 Task: Look for products in the category "Amino Acids" from Store Brand only.
Action: Mouse moved to (244, 111)
Screenshot: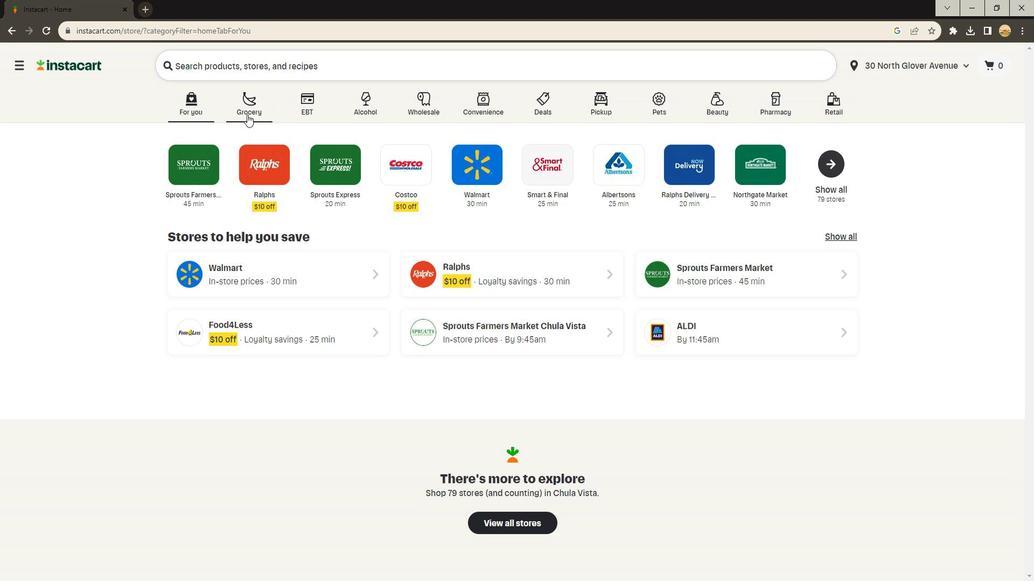 
Action: Mouse pressed left at (244, 111)
Screenshot: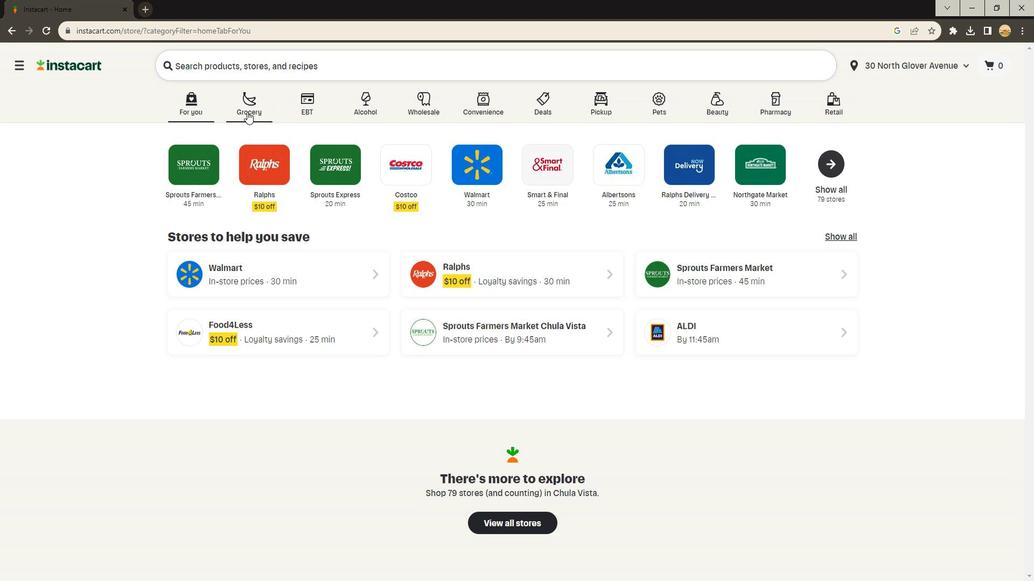 
Action: Mouse moved to (237, 300)
Screenshot: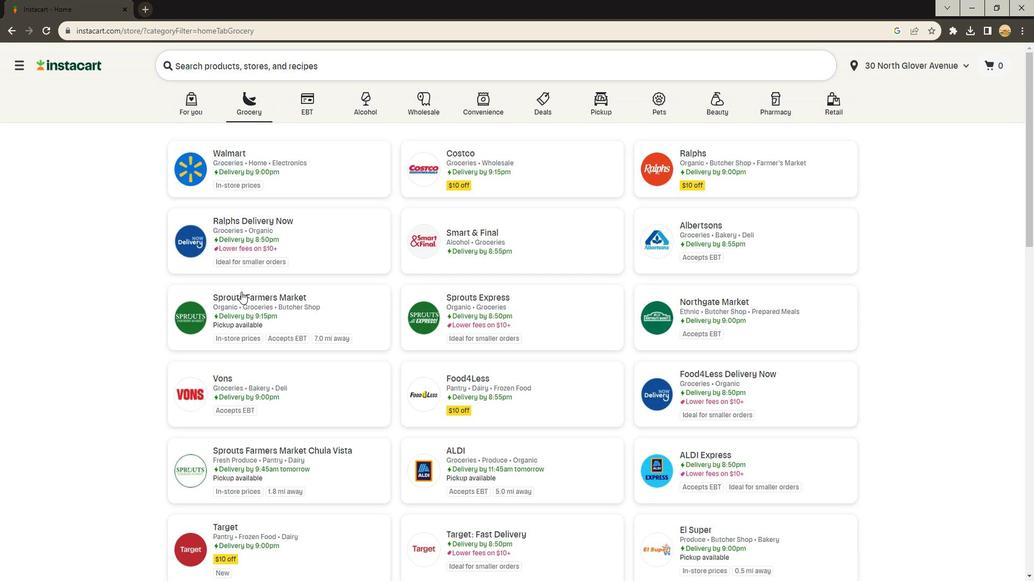
Action: Mouse pressed left at (237, 300)
Screenshot: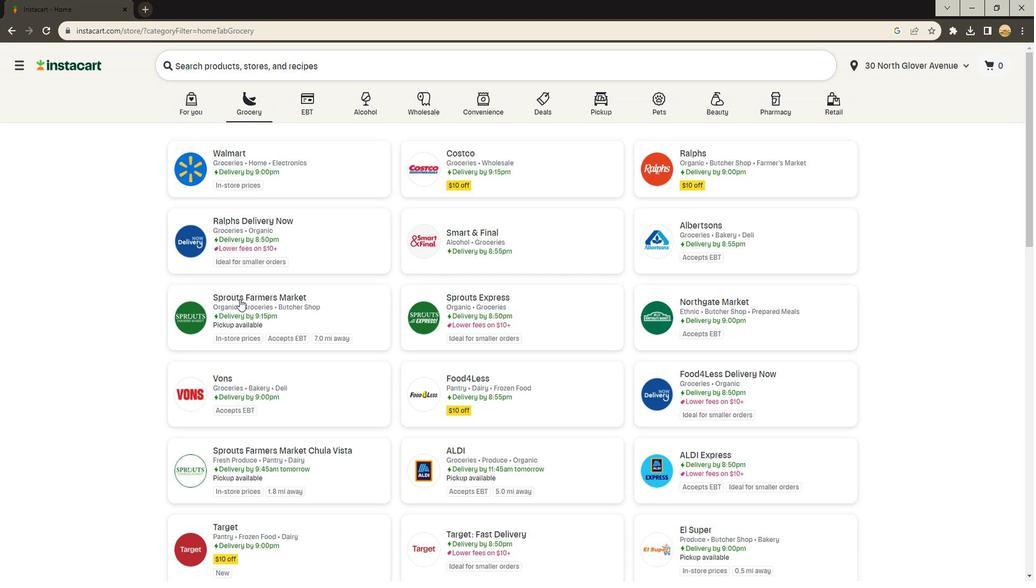 
Action: Mouse moved to (59, 294)
Screenshot: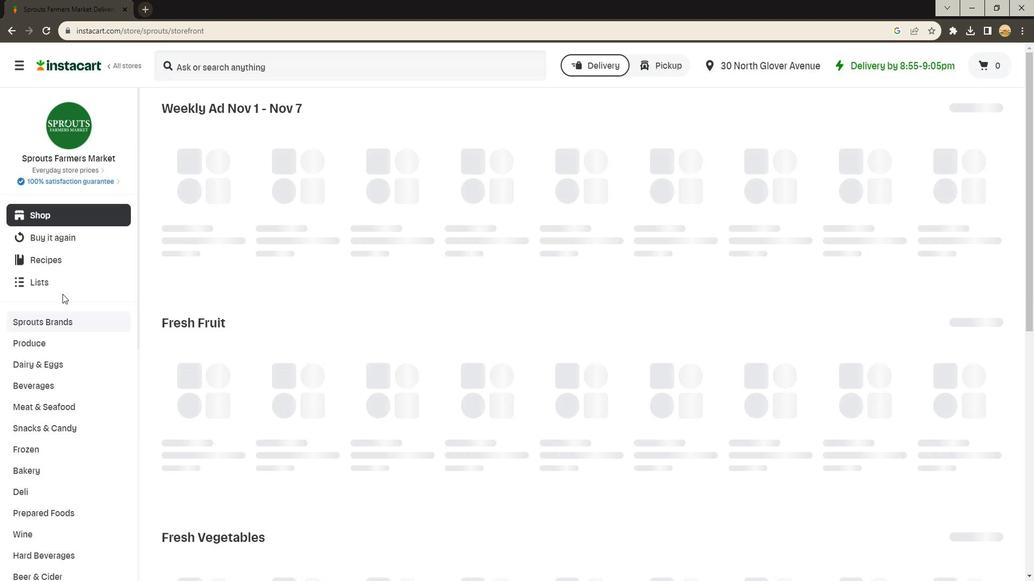 
Action: Mouse scrolled (59, 293) with delta (0, 0)
Screenshot: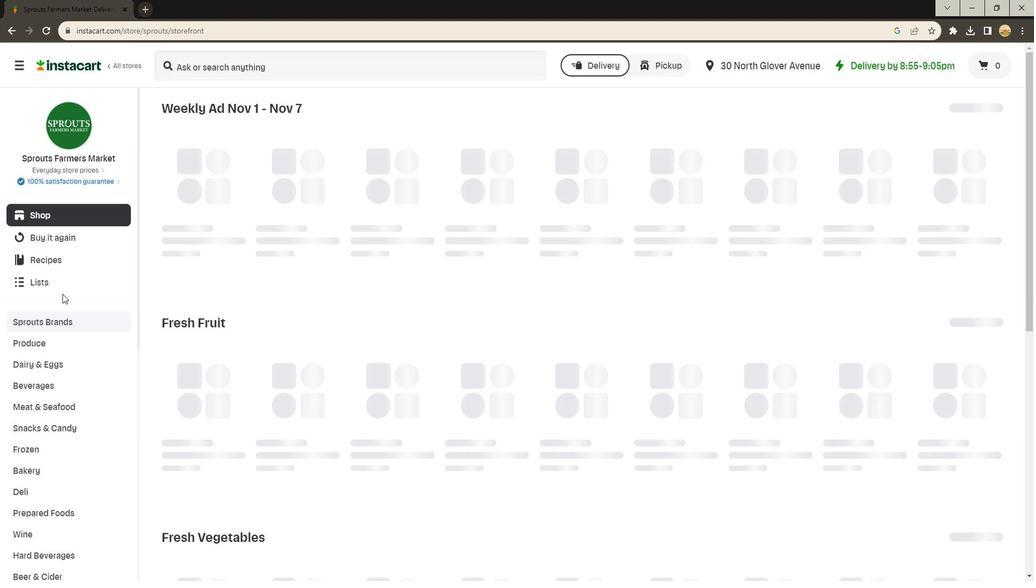 
Action: Mouse moved to (59, 294)
Screenshot: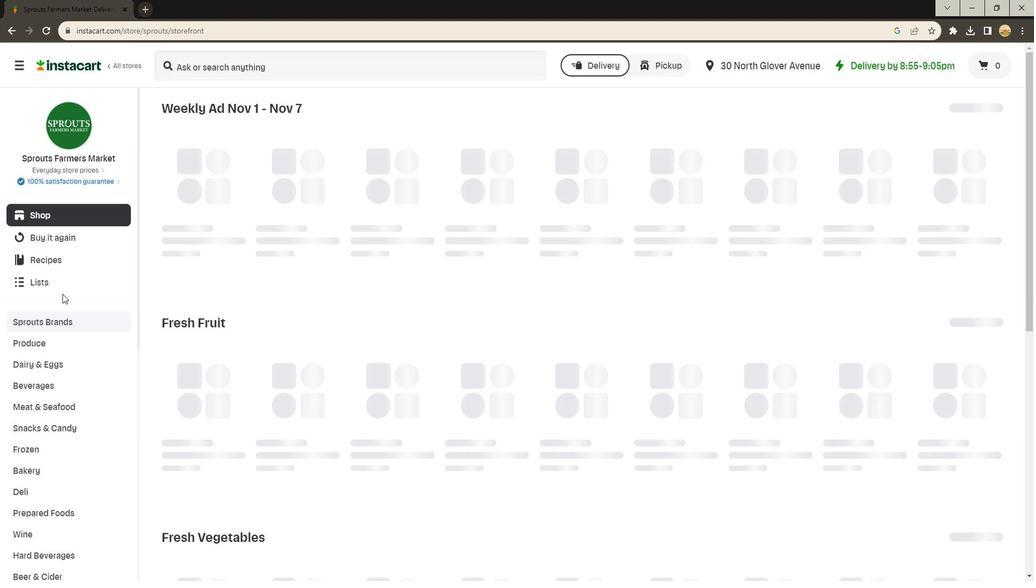 
Action: Mouse scrolled (59, 293) with delta (0, 0)
Screenshot: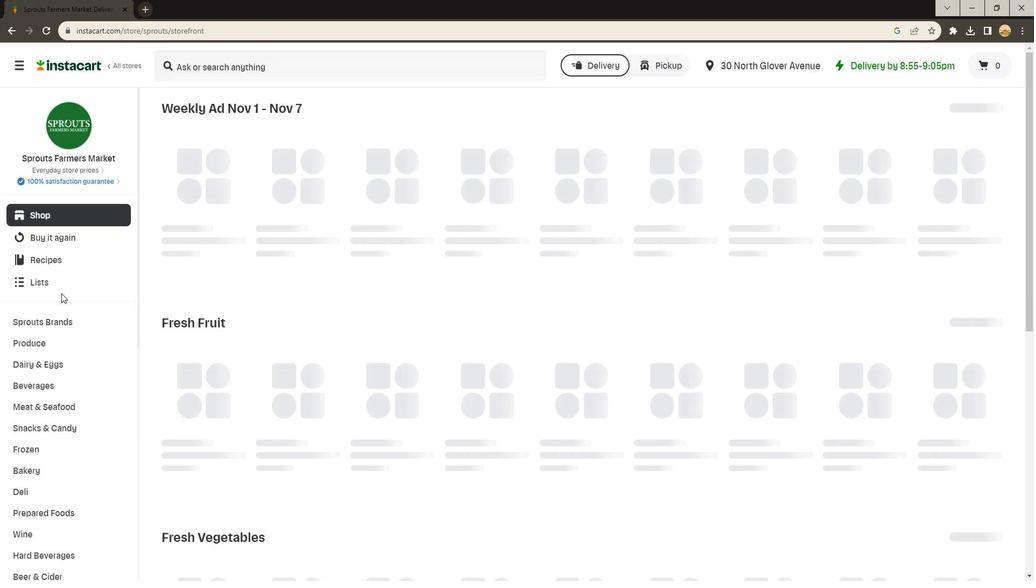 
Action: Mouse scrolled (59, 293) with delta (0, 0)
Screenshot: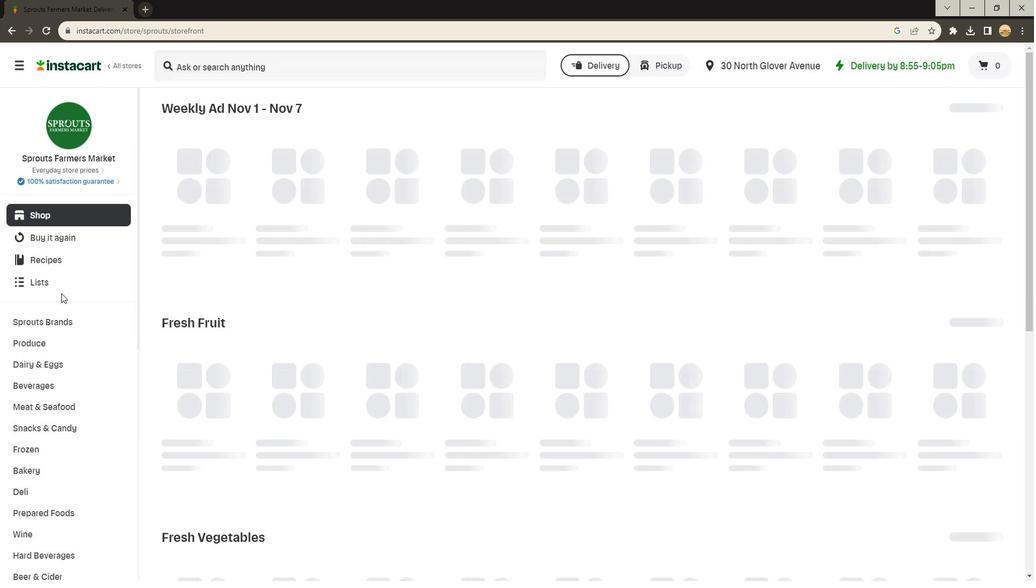 
Action: Mouse scrolled (59, 293) with delta (0, 0)
Screenshot: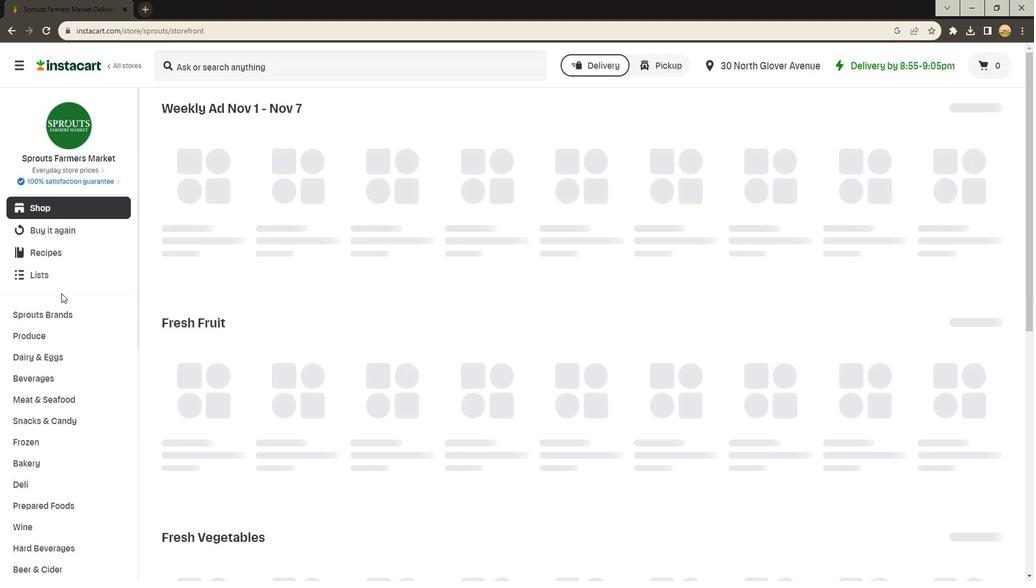 
Action: Mouse scrolled (59, 293) with delta (0, 0)
Screenshot: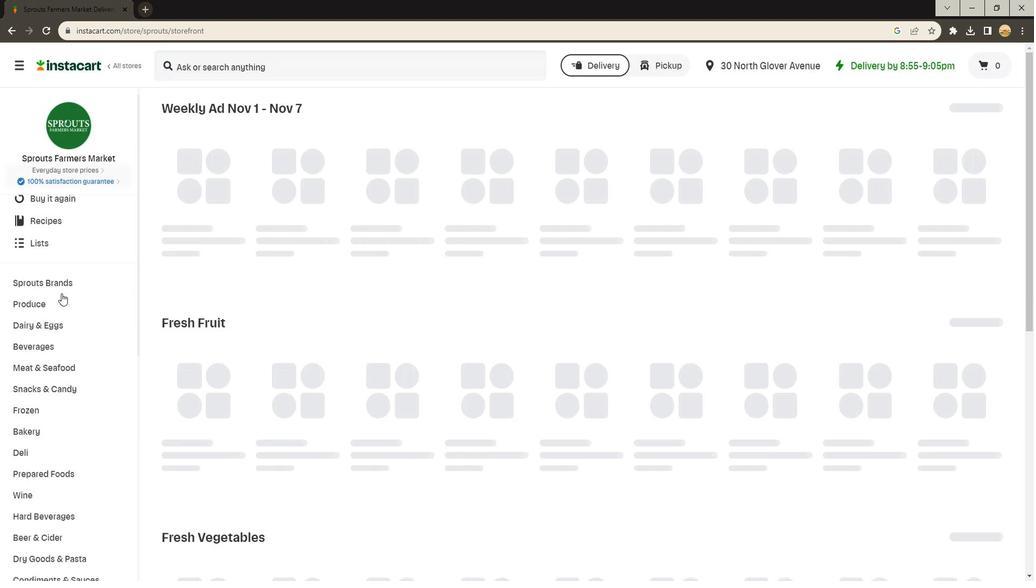 
Action: Mouse scrolled (59, 293) with delta (0, 0)
Screenshot: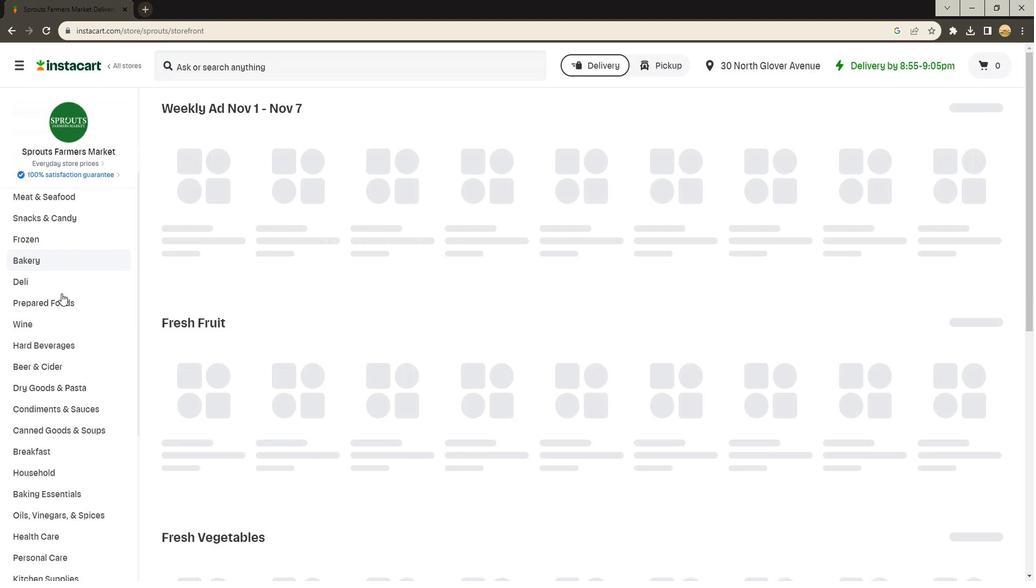 
Action: Mouse scrolled (59, 293) with delta (0, 0)
Screenshot: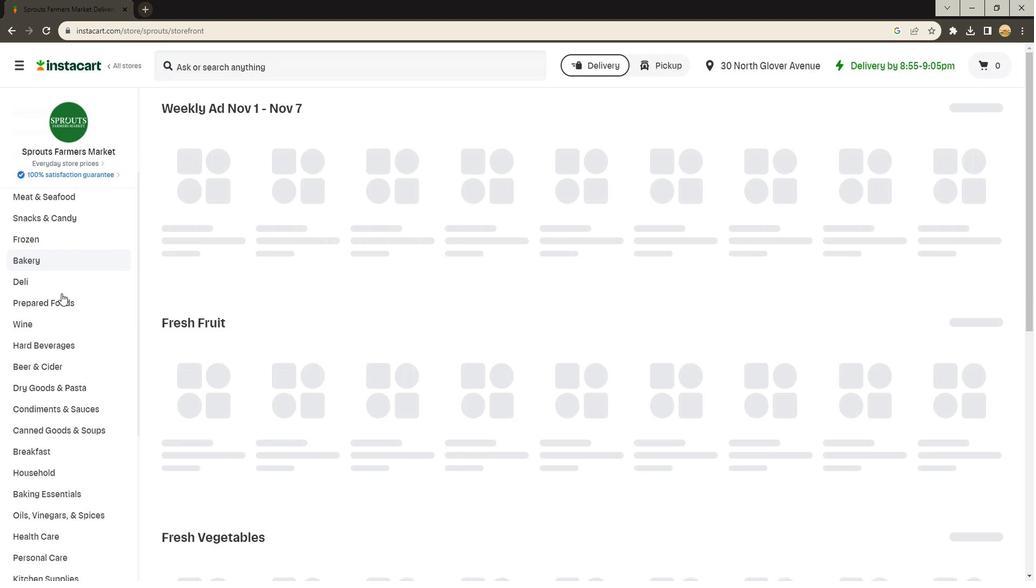 
Action: Mouse scrolled (59, 293) with delta (0, 0)
Screenshot: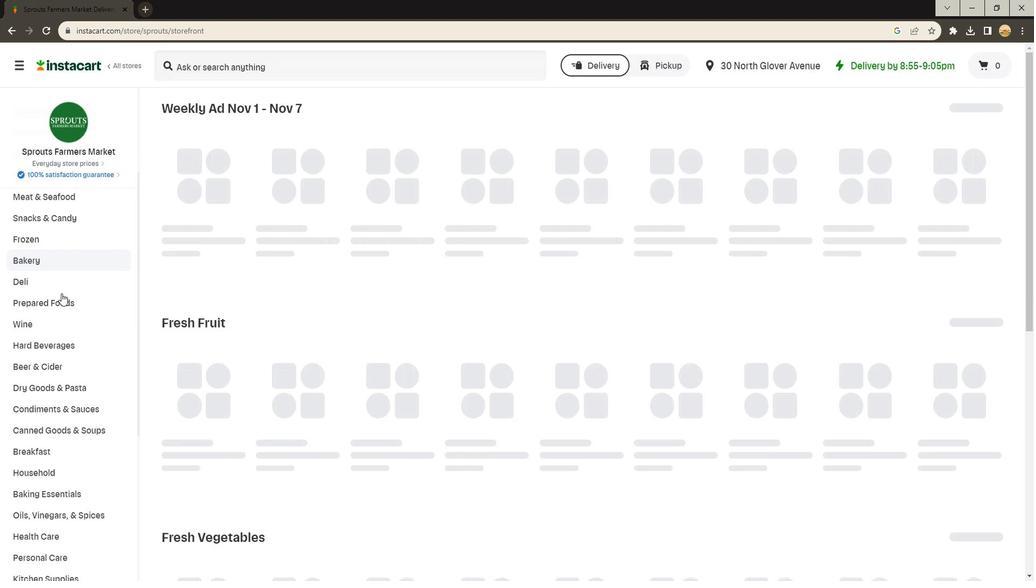
Action: Mouse moved to (56, 306)
Screenshot: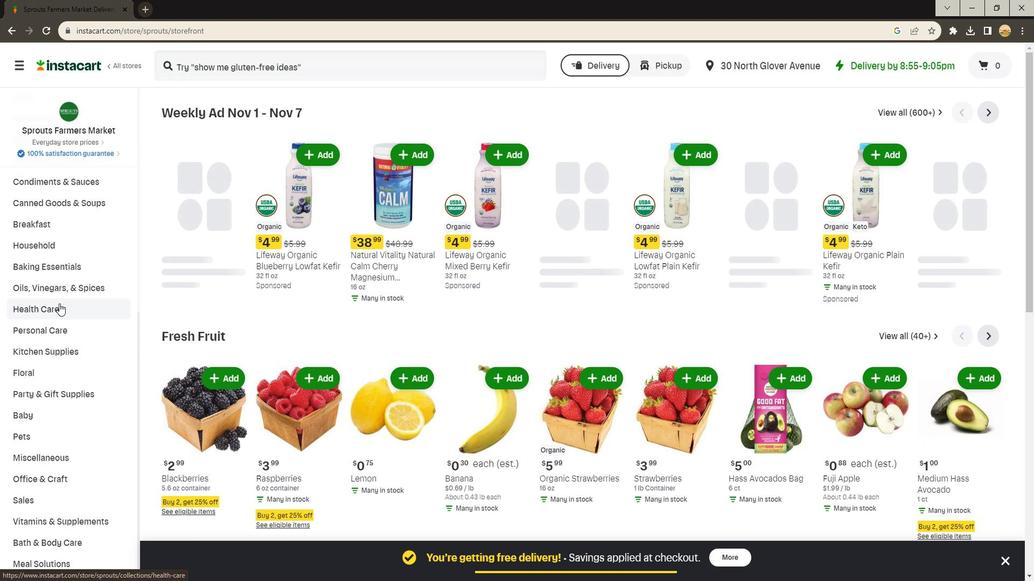 
Action: Mouse pressed left at (56, 306)
Screenshot: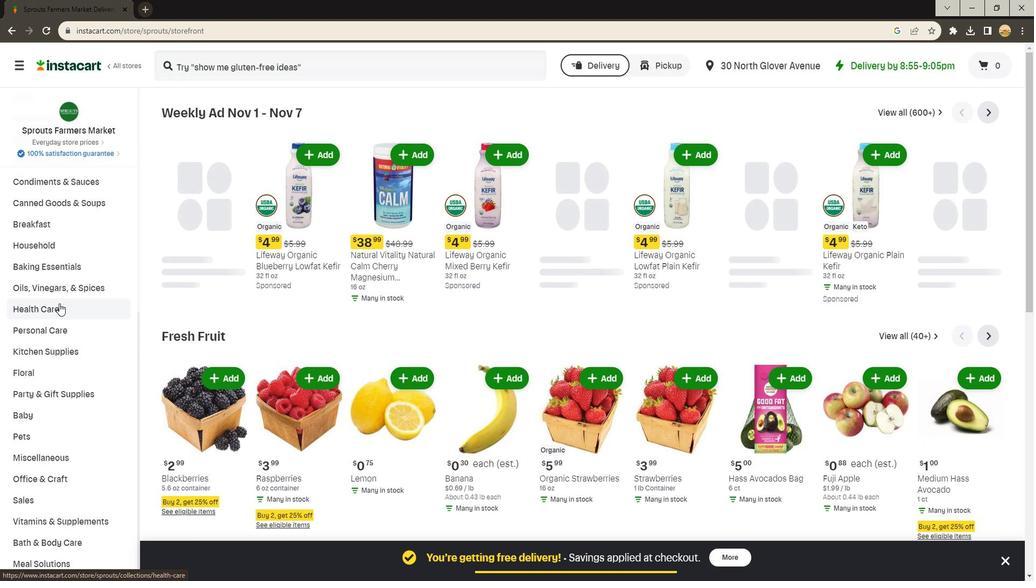 
Action: Mouse moved to (371, 137)
Screenshot: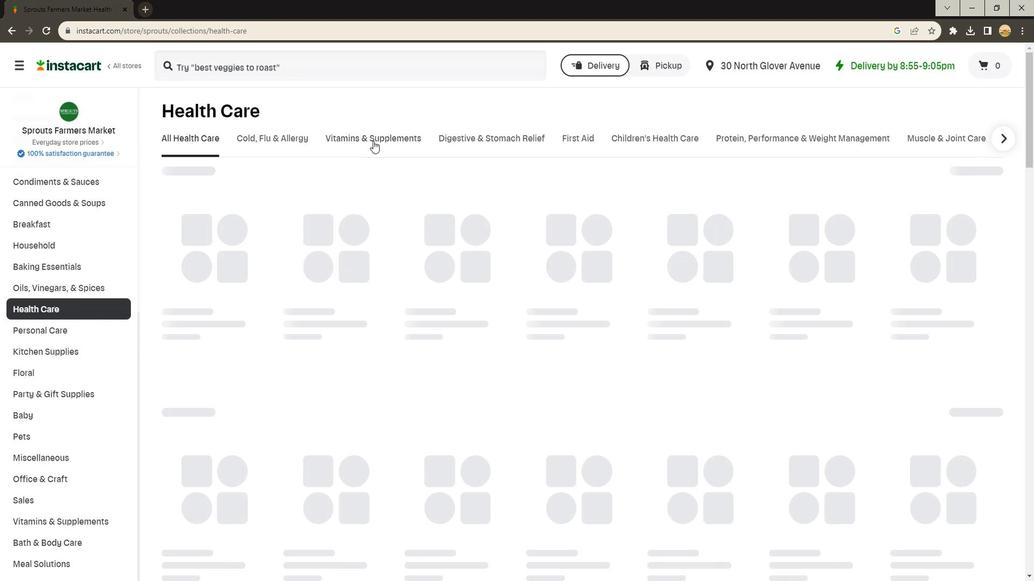 
Action: Mouse pressed left at (371, 137)
Screenshot: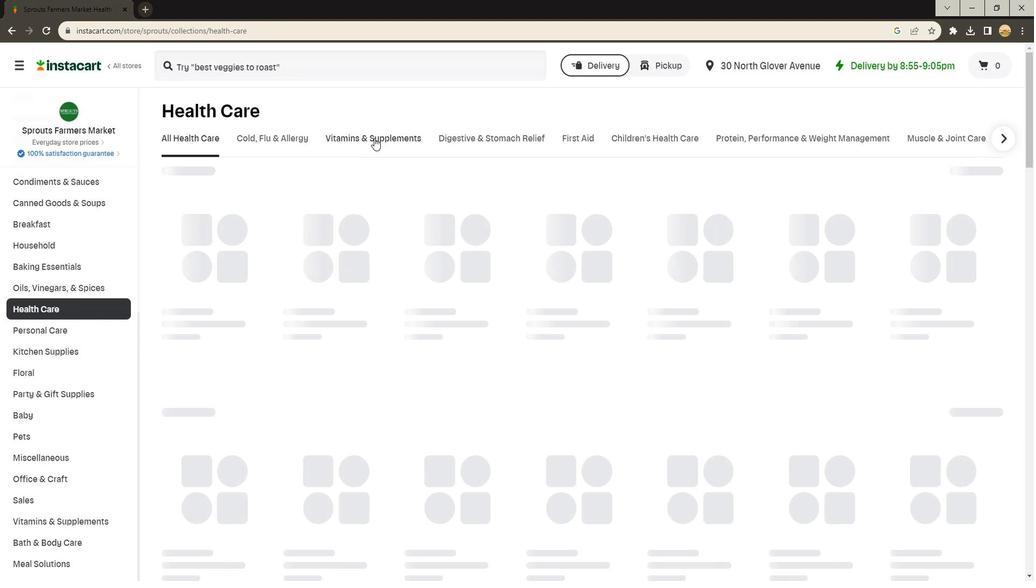 
Action: Mouse moved to (1008, 183)
Screenshot: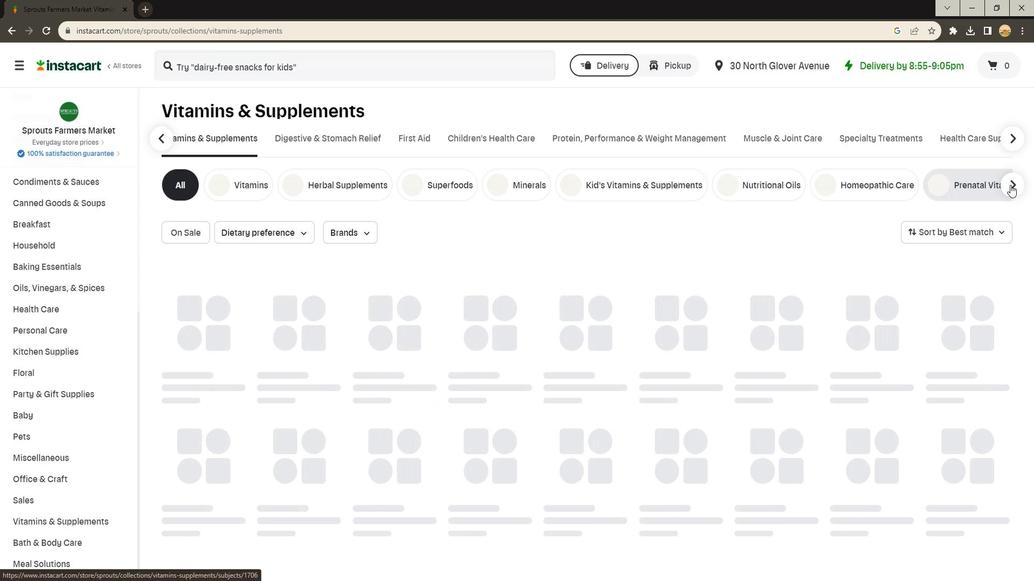 
Action: Mouse pressed left at (1008, 183)
Screenshot: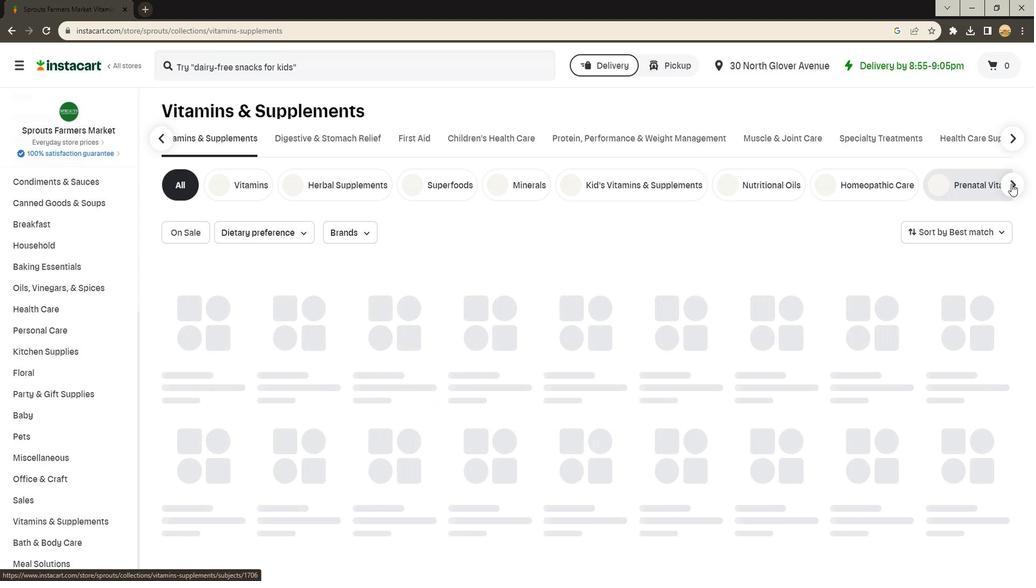 
Action: Mouse moved to (681, 189)
Screenshot: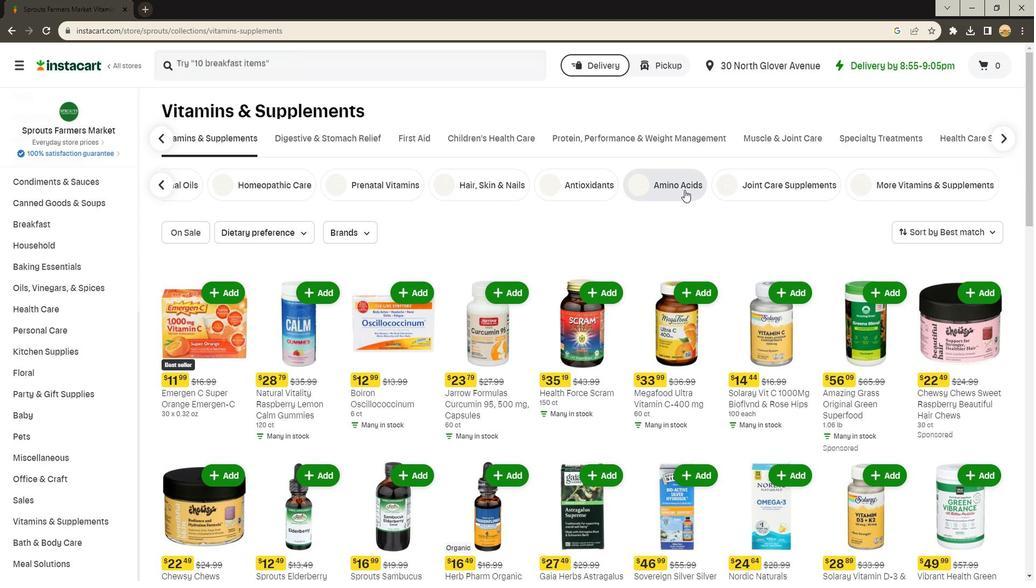 
Action: Mouse pressed left at (681, 189)
Screenshot: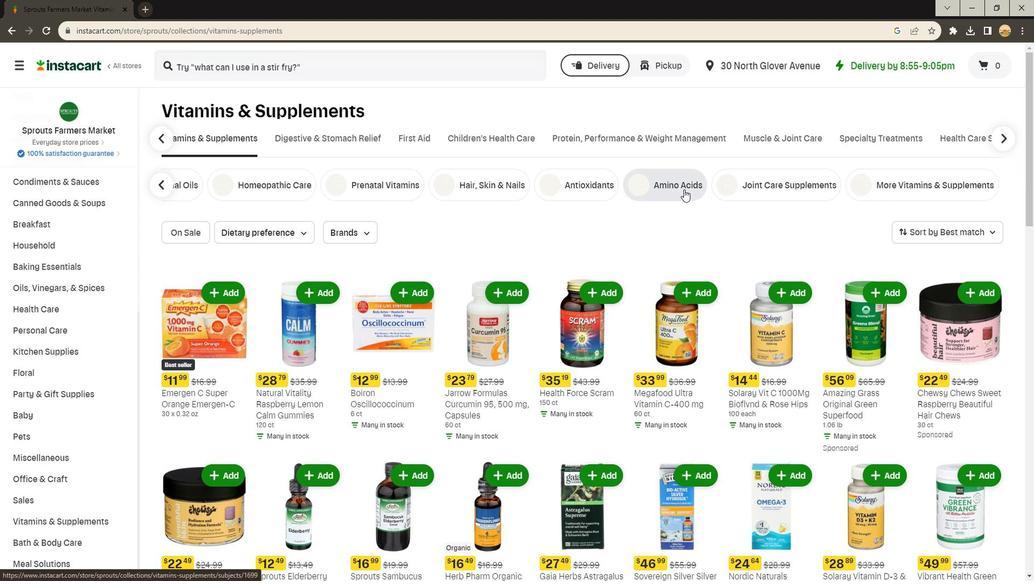 
Action: Mouse moved to (254, 231)
Screenshot: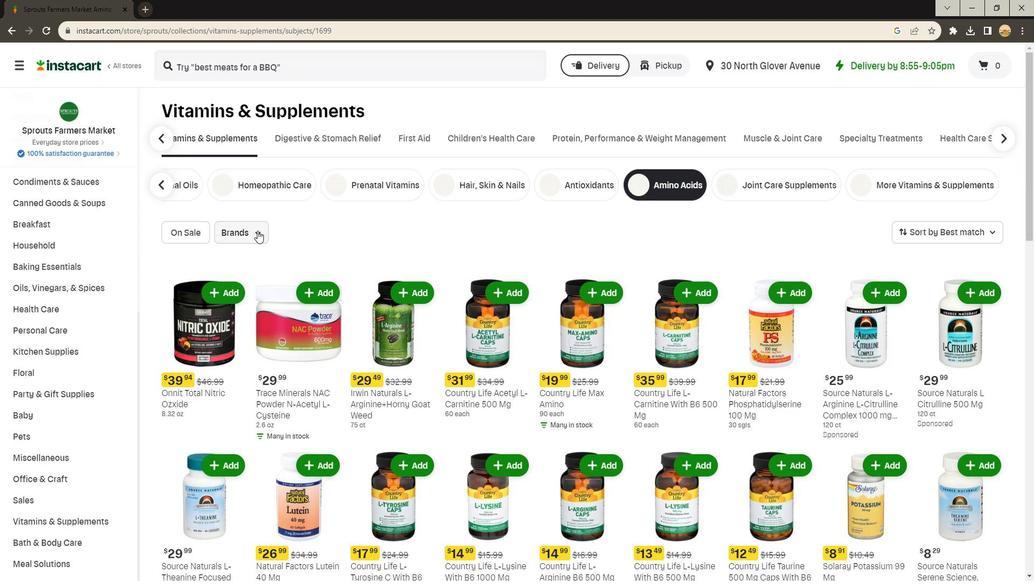 
Action: Mouse pressed left at (254, 231)
Screenshot: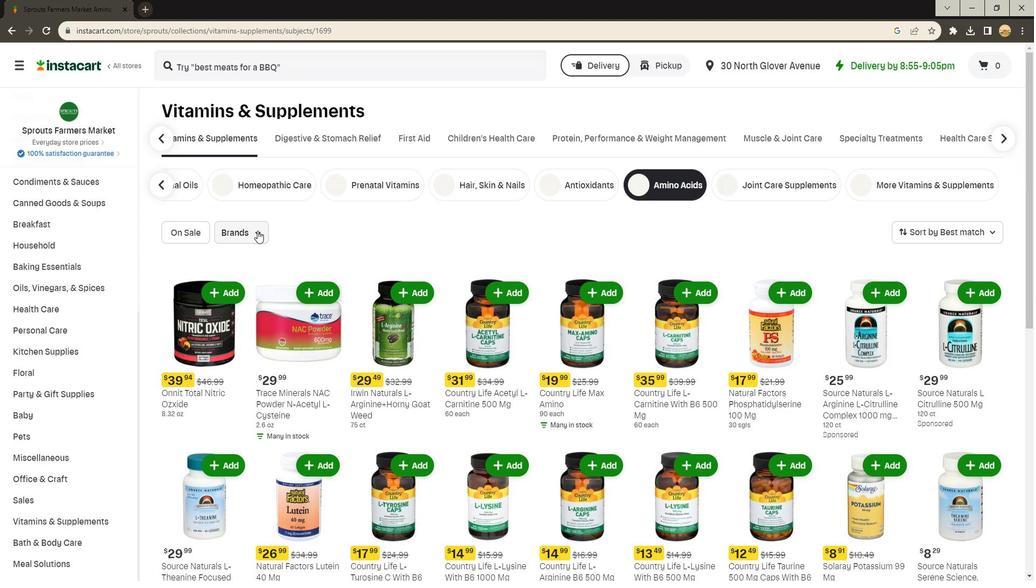 
Action: Mouse moved to (261, 265)
Screenshot: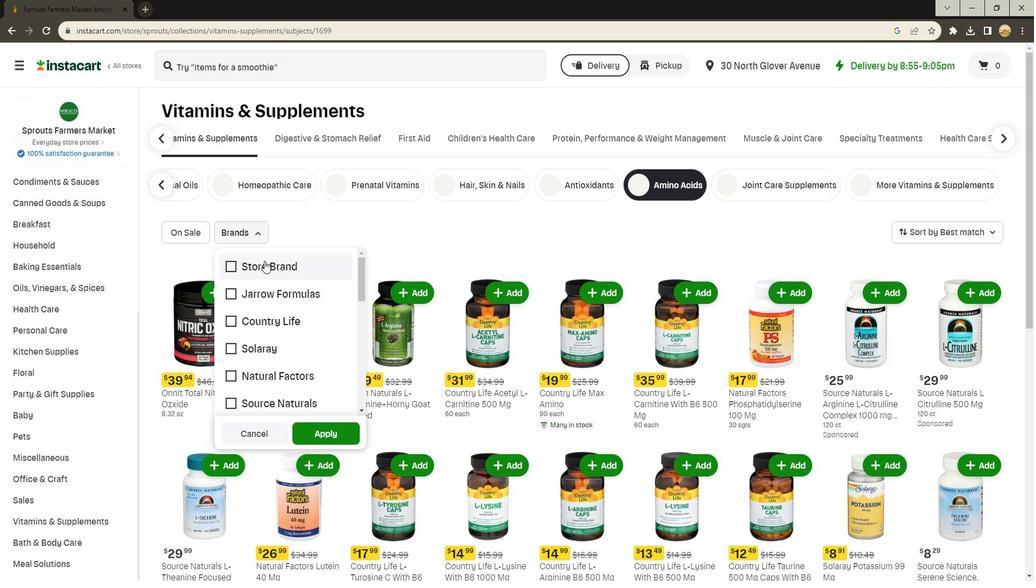 
Action: Mouse pressed left at (261, 265)
Screenshot: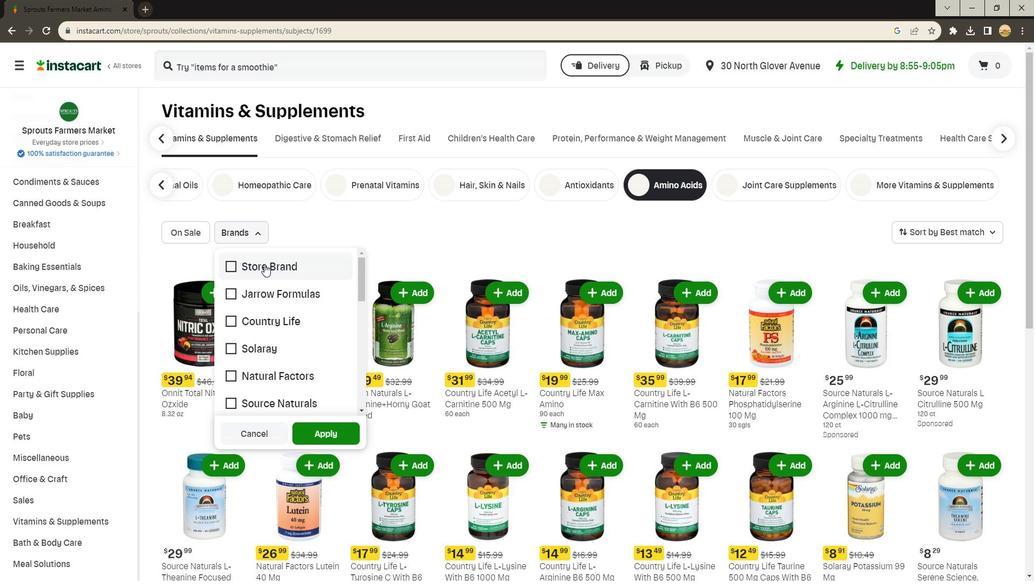 
Action: Mouse moved to (334, 433)
Screenshot: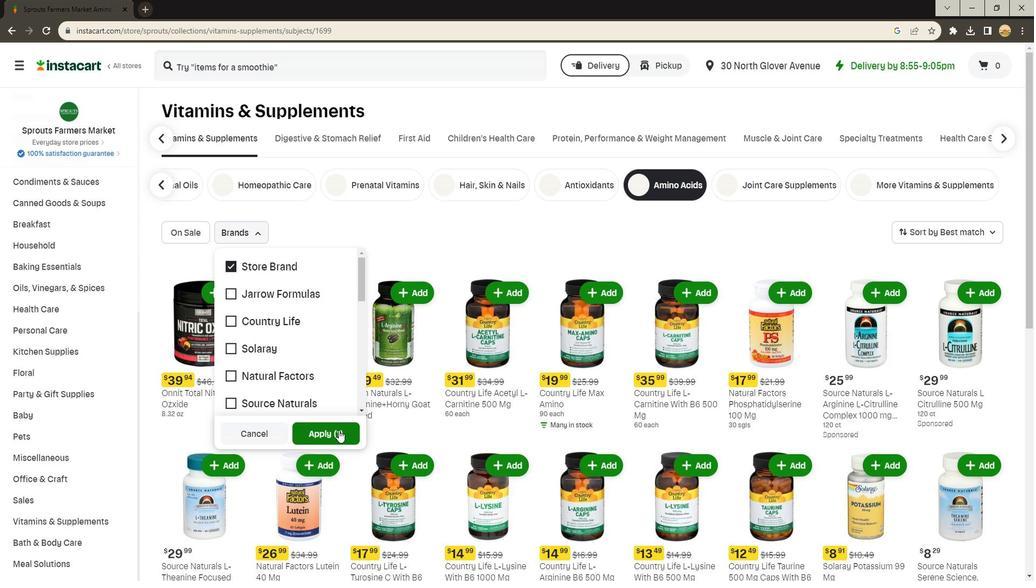 
Action: Mouse pressed left at (334, 433)
Screenshot: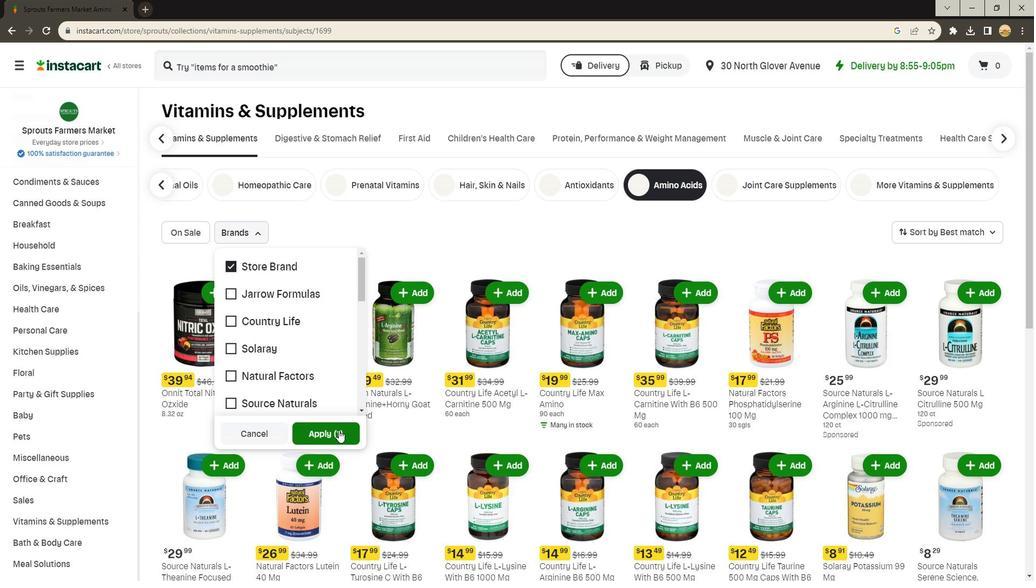
Action: Mouse moved to (461, 379)
Screenshot: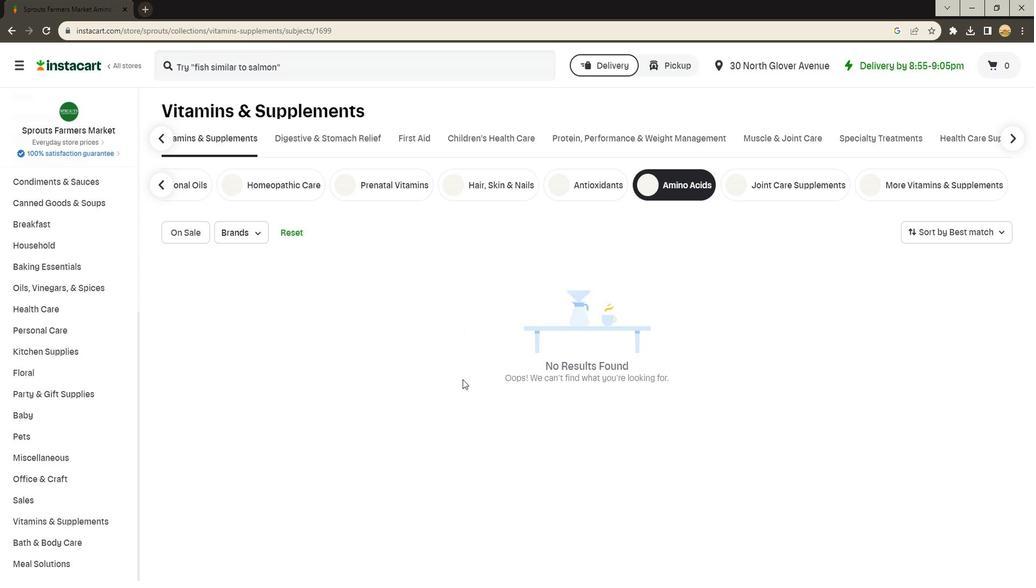 
